 Task: Add Dates with Start Date as Nov 01 2023 and Due Date as Nov 30 2023 to Card Card0052 in Board Board0043 in Workspace Development in Trello
Action: Mouse moved to (665, 114)
Screenshot: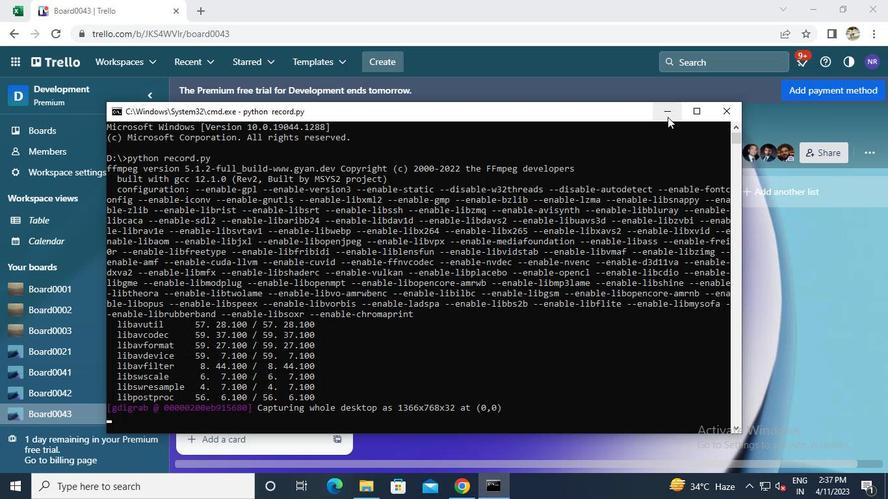 
Action: Mouse pressed left at (665, 114)
Screenshot: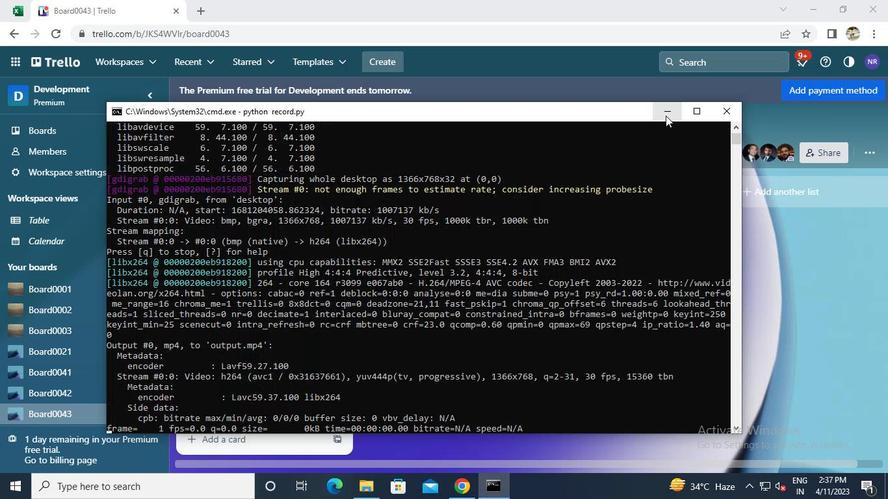 
Action: Mouse moved to (332, 390)
Screenshot: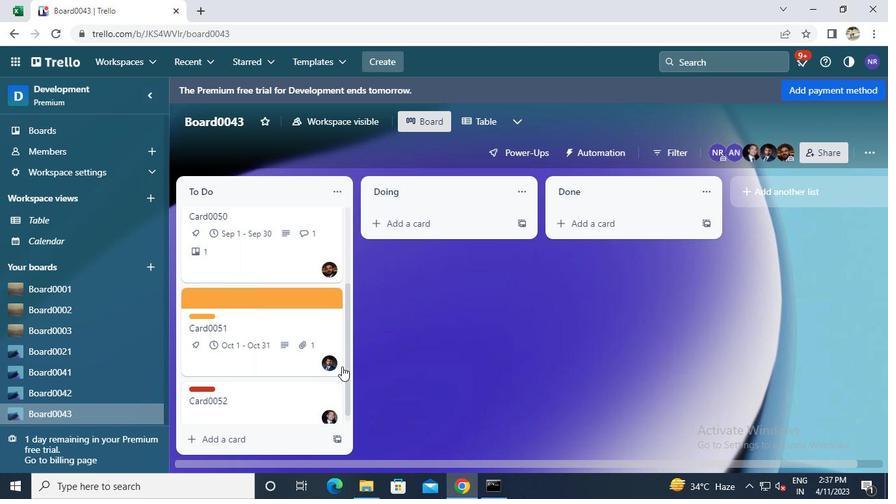 
Action: Mouse pressed left at (332, 390)
Screenshot: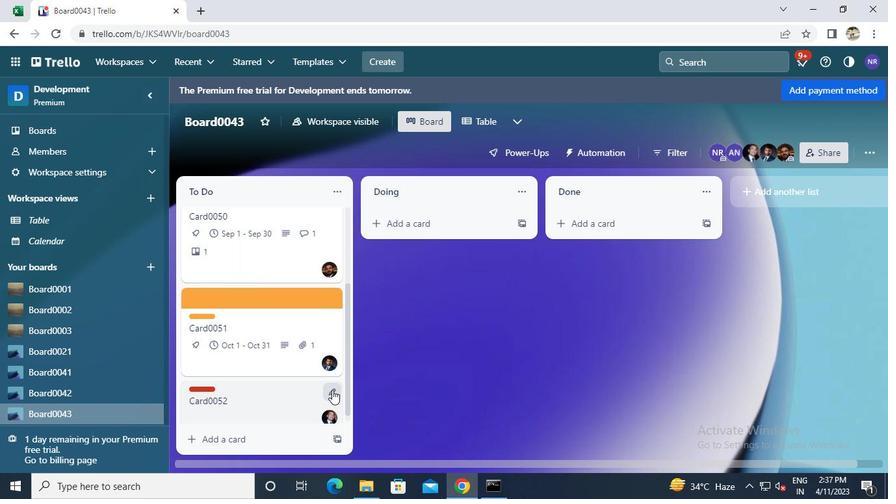 
Action: Mouse moved to (362, 424)
Screenshot: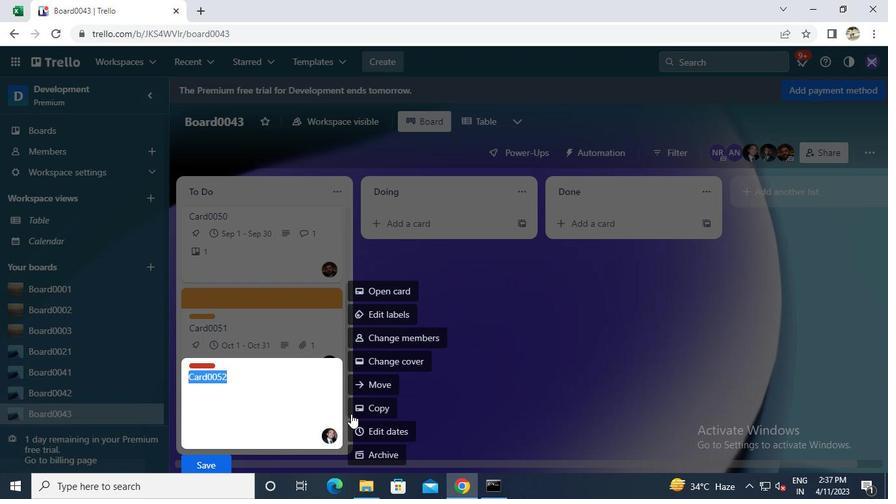 
Action: Mouse pressed left at (362, 424)
Screenshot: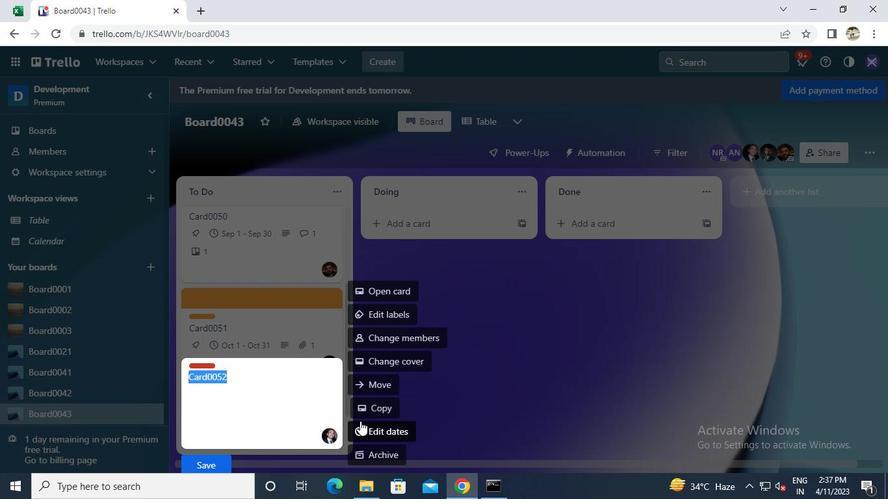 
Action: Mouse moved to (360, 320)
Screenshot: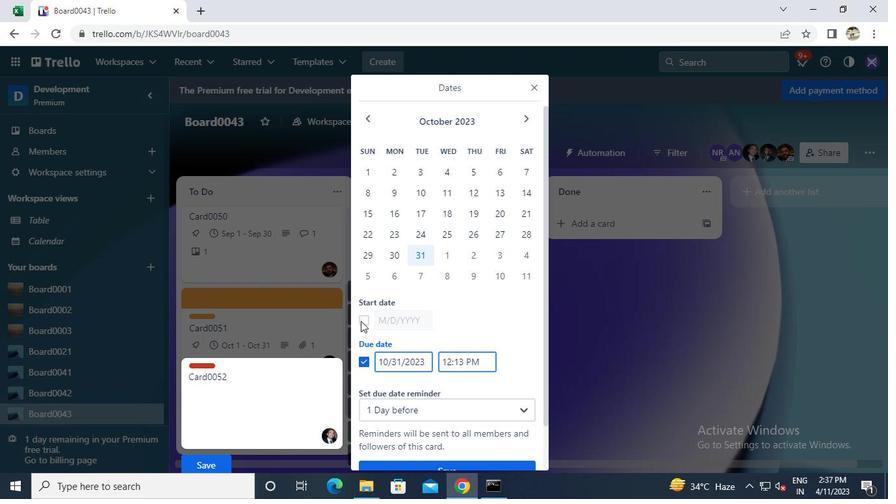 
Action: Mouse pressed left at (360, 320)
Screenshot: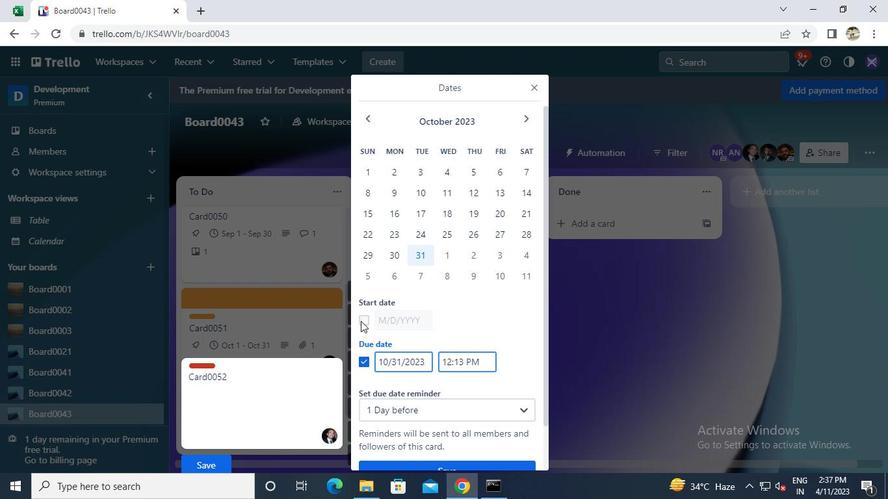 
Action: Mouse moved to (526, 116)
Screenshot: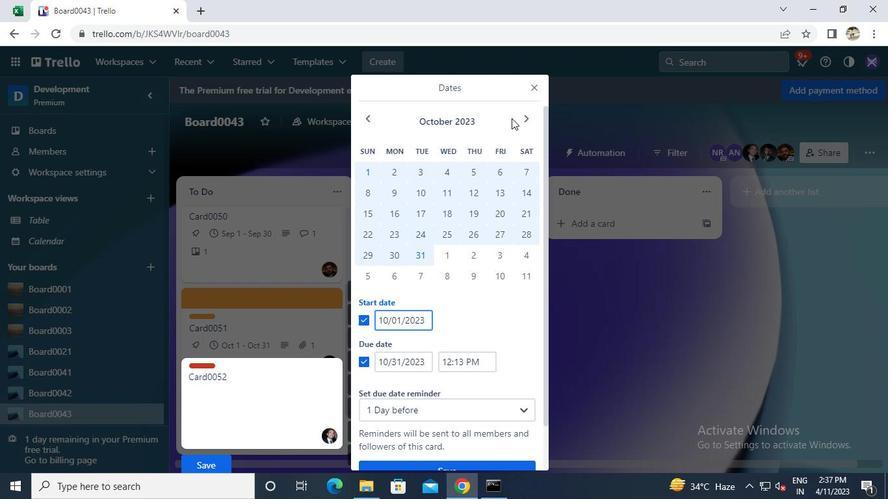 
Action: Mouse pressed left at (526, 116)
Screenshot: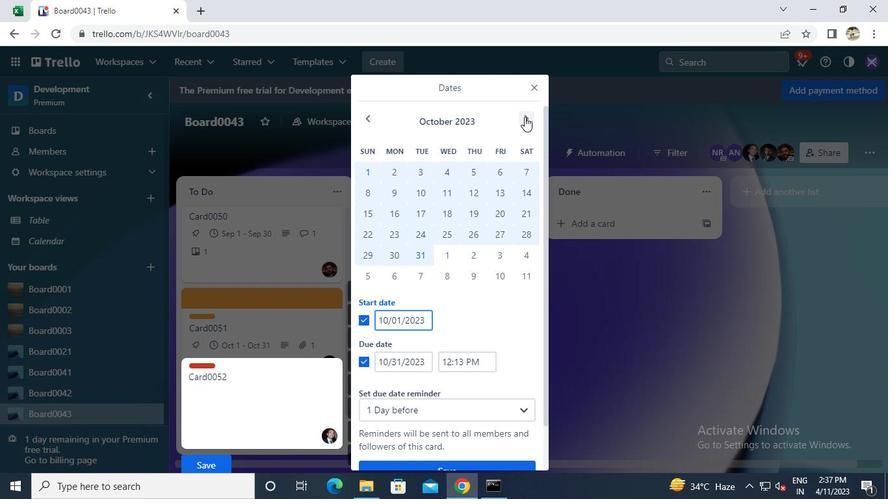 
Action: Mouse moved to (446, 169)
Screenshot: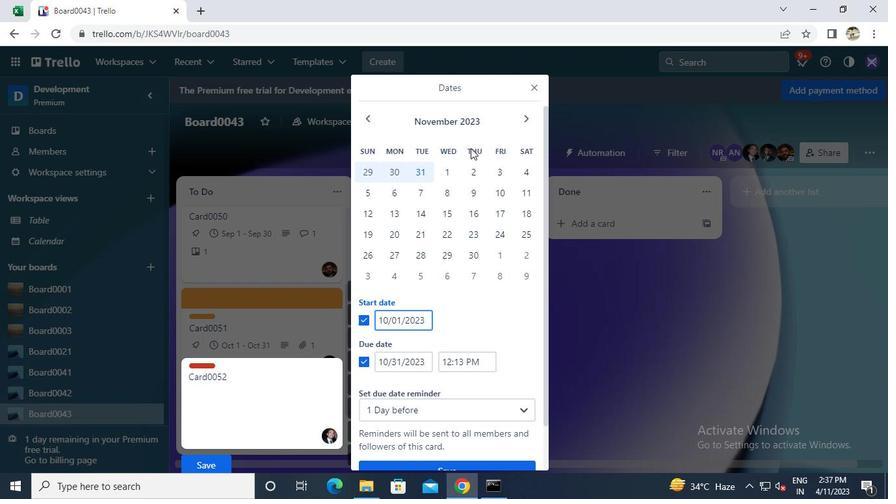 
Action: Mouse pressed left at (446, 169)
Screenshot: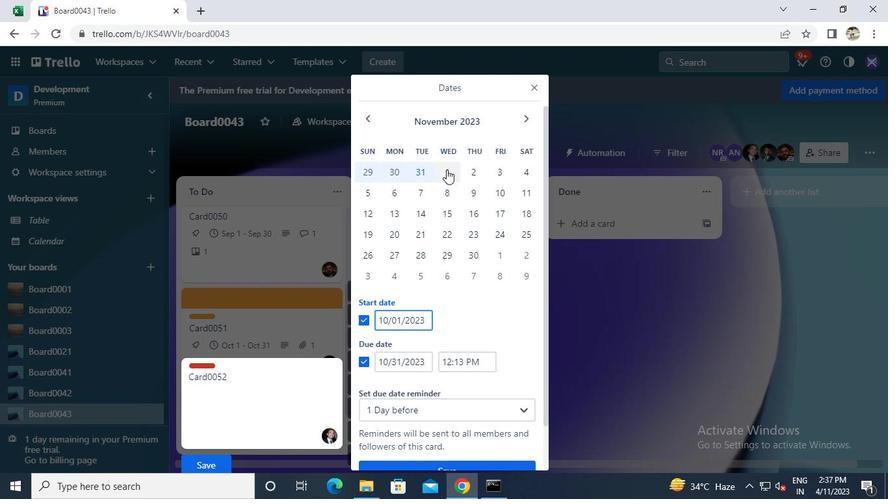 
Action: Mouse moved to (472, 252)
Screenshot: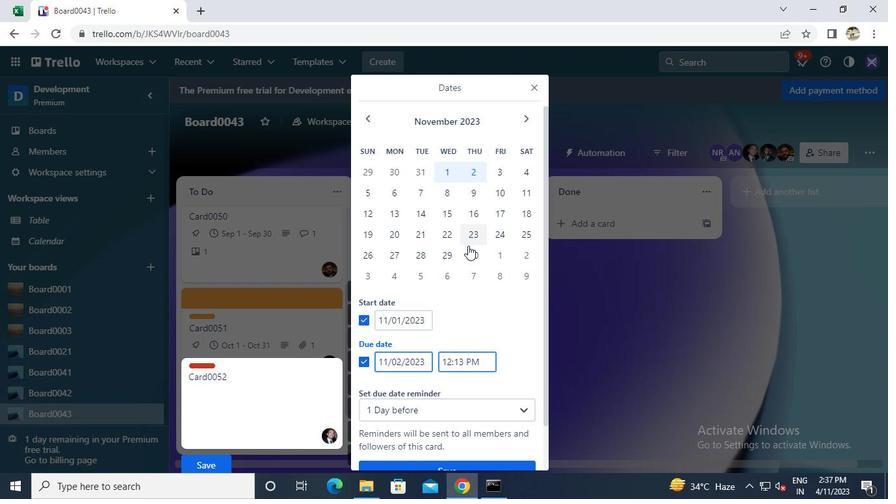 
Action: Mouse pressed left at (472, 252)
Screenshot: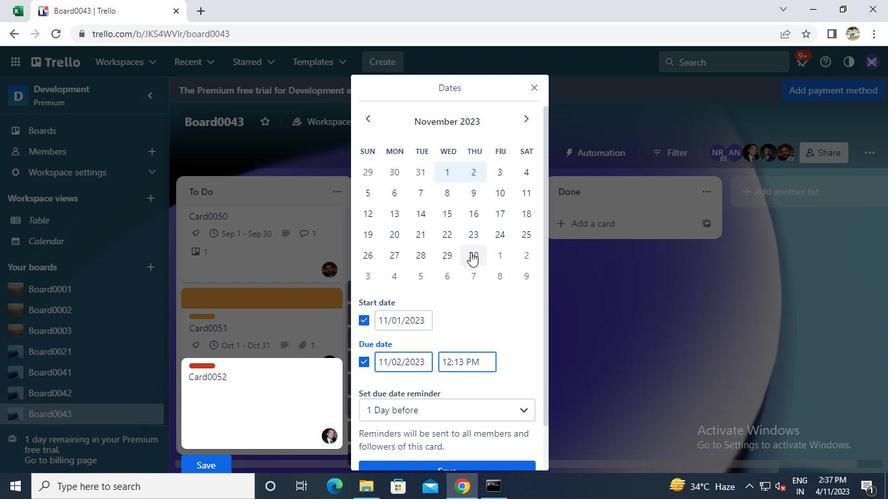 
Action: Mouse moved to (452, 425)
Screenshot: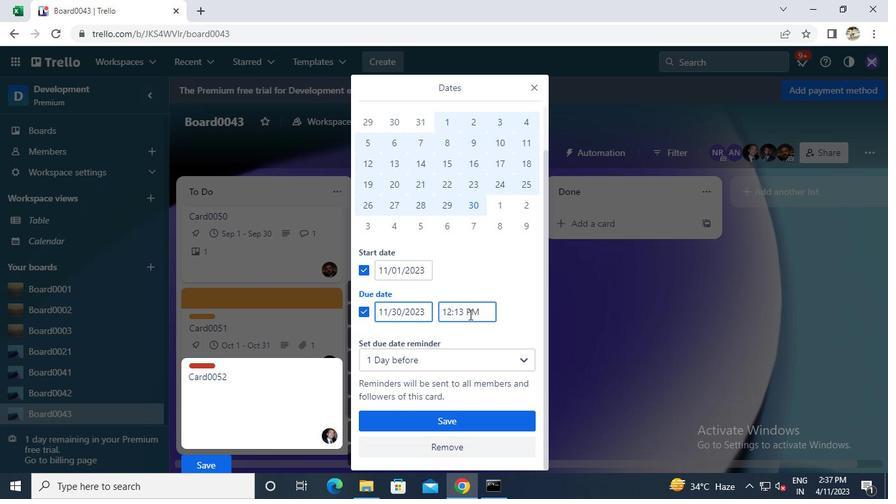 
Action: Mouse pressed left at (452, 425)
Screenshot: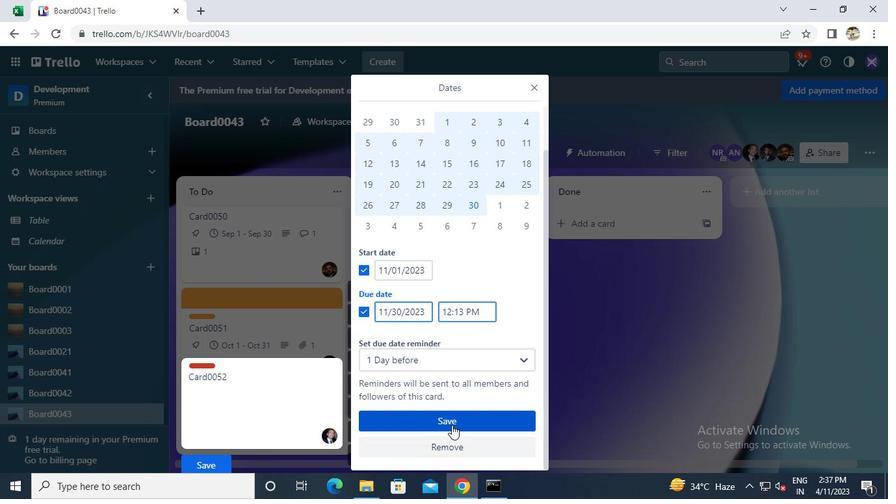 
Action: Mouse moved to (493, 499)
Screenshot: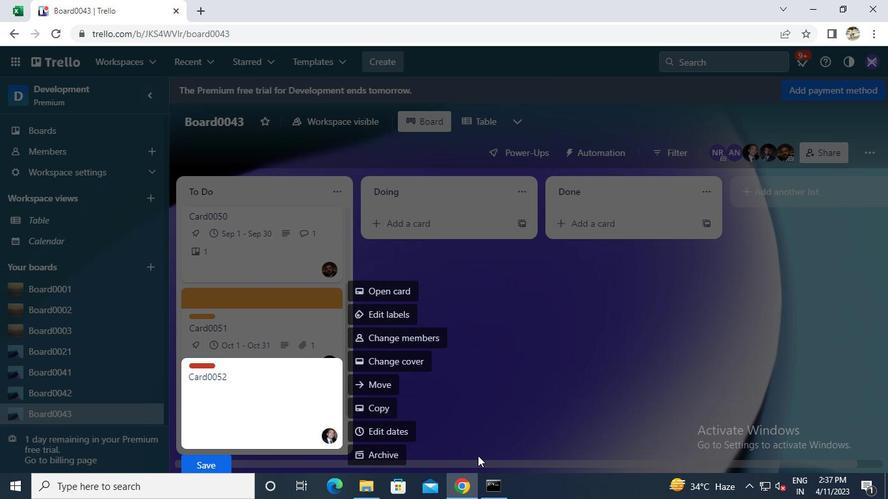 
Action: Mouse pressed left at (493, 498)
Screenshot: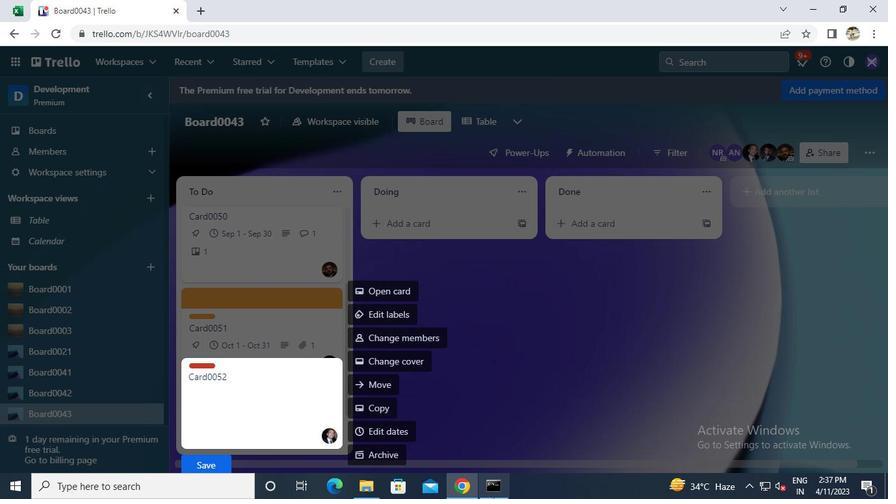 
Action: Mouse moved to (733, 102)
Screenshot: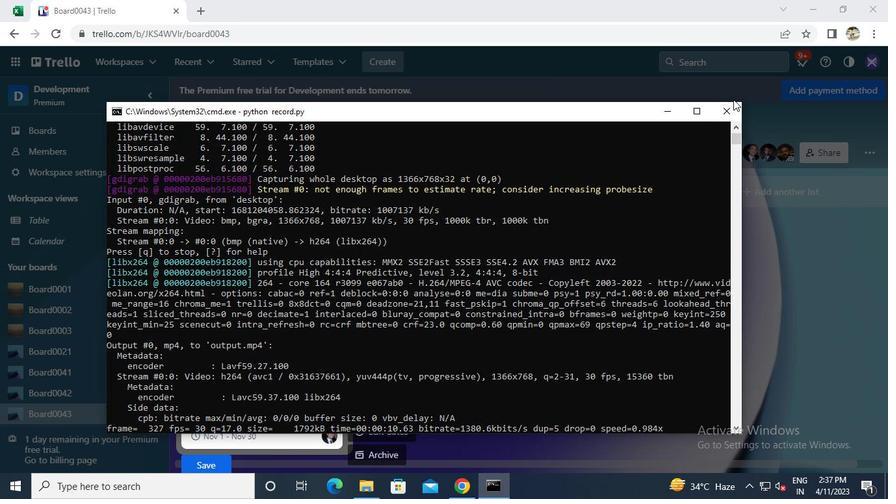 
Action: Mouse pressed left at (733, 102)
Screenshot: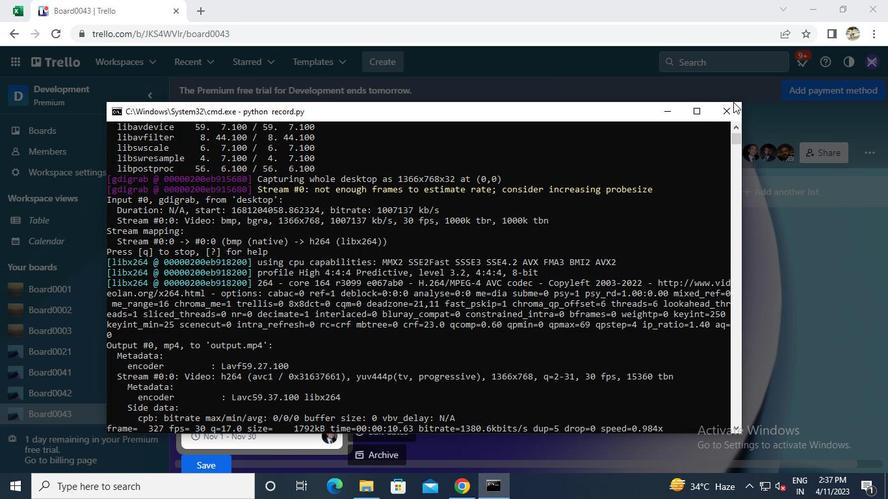 
